 Task: Create a due date automation trigger when advanced on, on the tuesday after a card is due add content with a description starting with resumeat 11:00 AM.
Action: Mouse moved to (1109, 92)
Screenshot: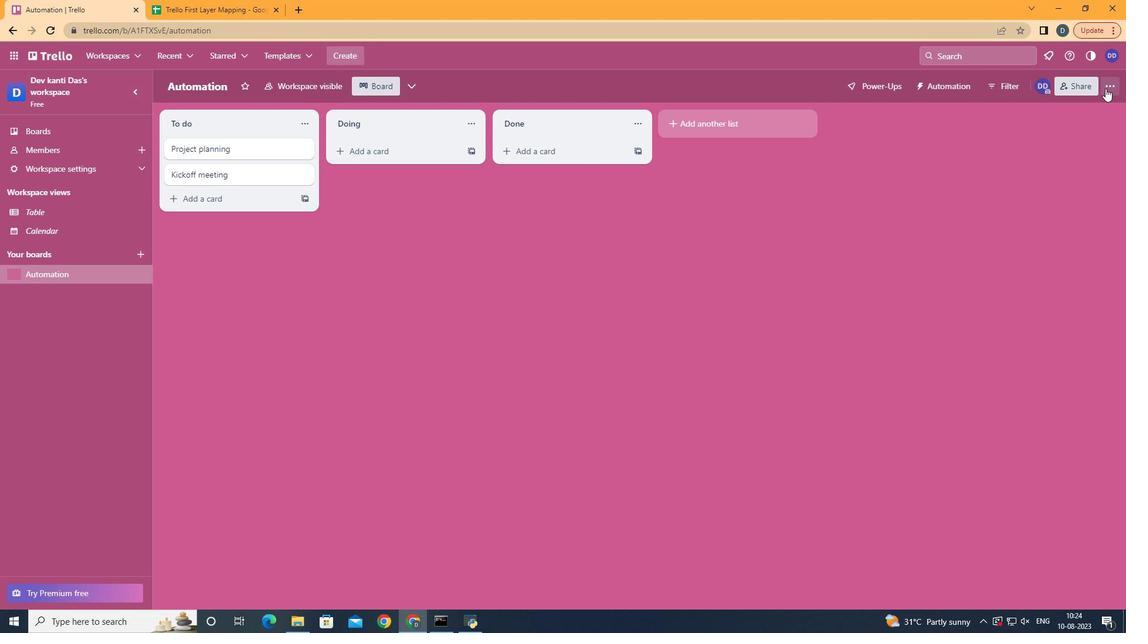 
Action: Mouse pressed left at (1109, 92)
Screenshot: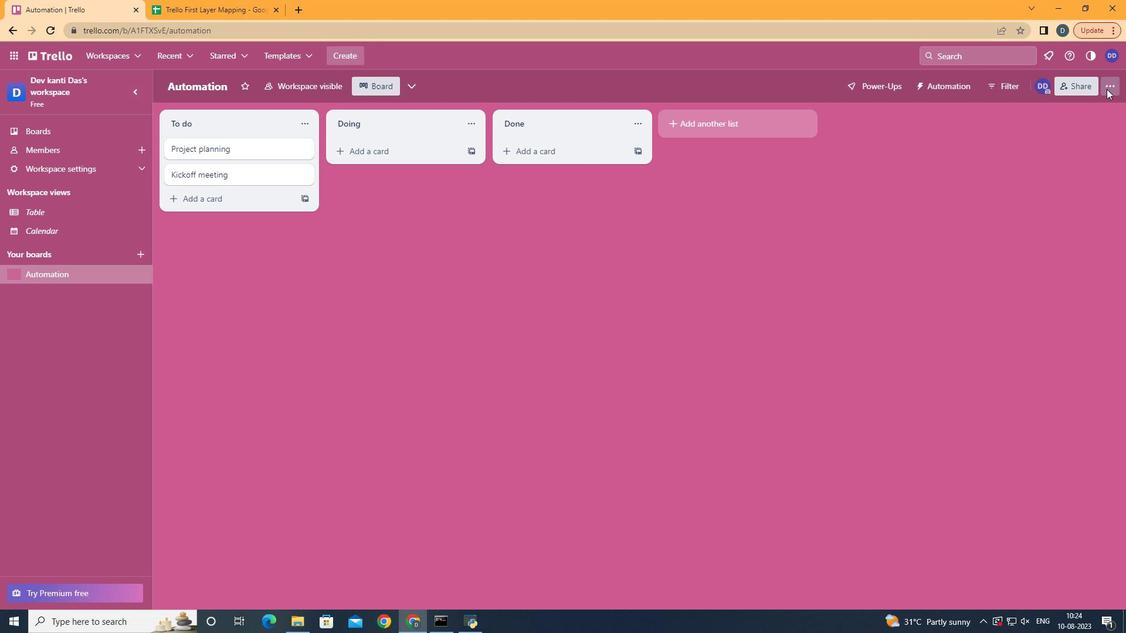 
Action: Mouse moved to (1064, 242)
Screenshot: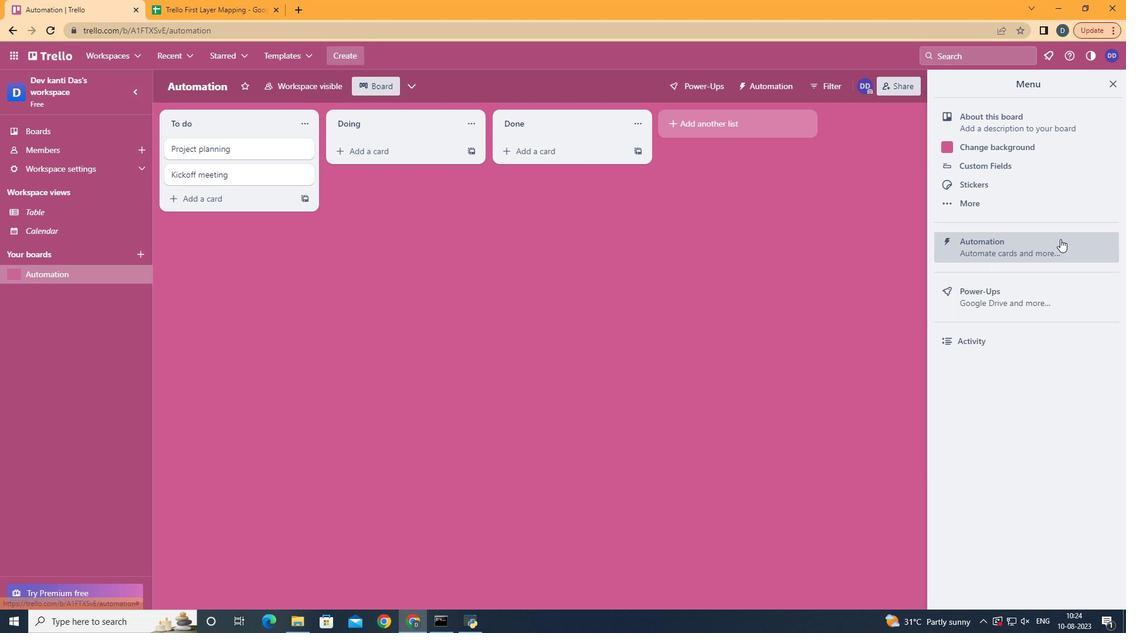 
Action: Mouse pressed left at (1064, 242)
Screenshot: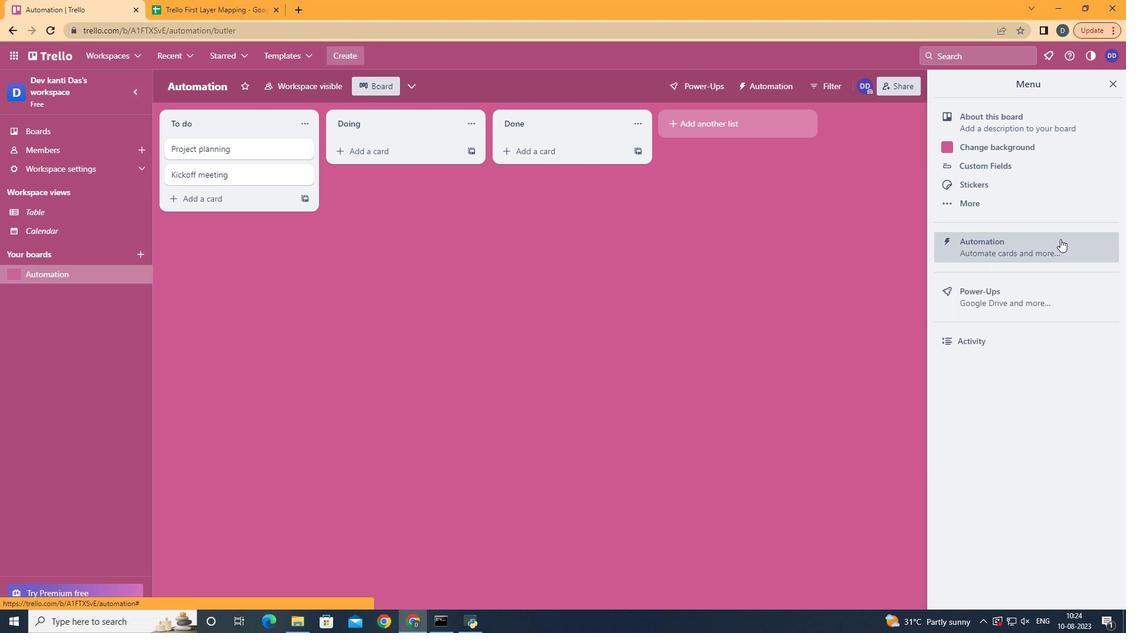 
Action: Mouse moved to (195, 235)
Screenshot: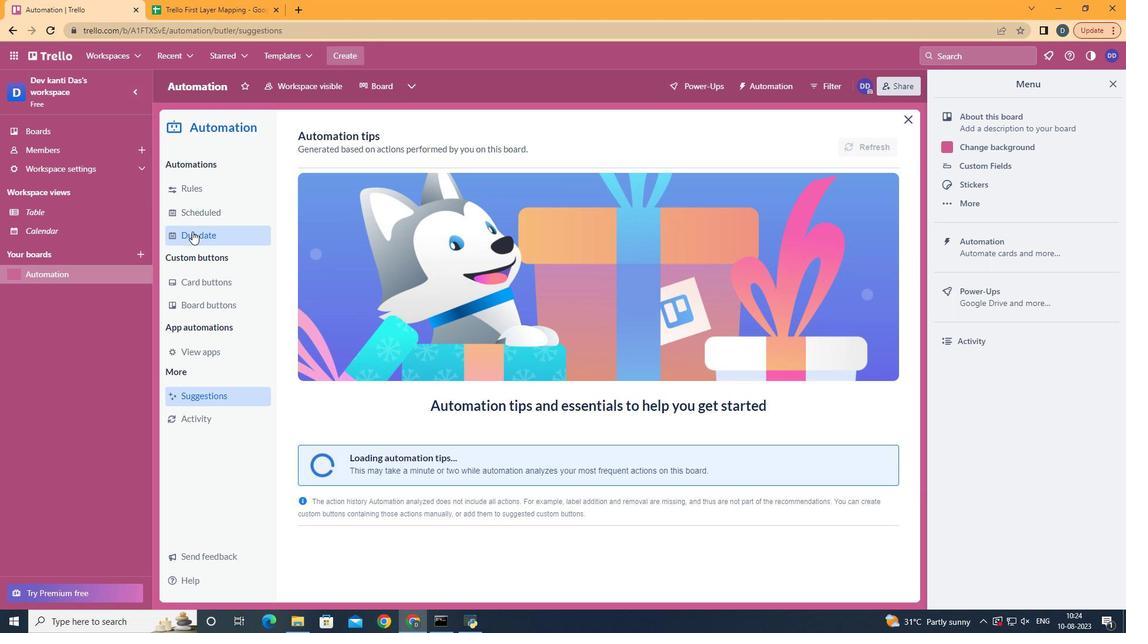 
Action: Mouse pressed left at (195, 235)
Screenshot: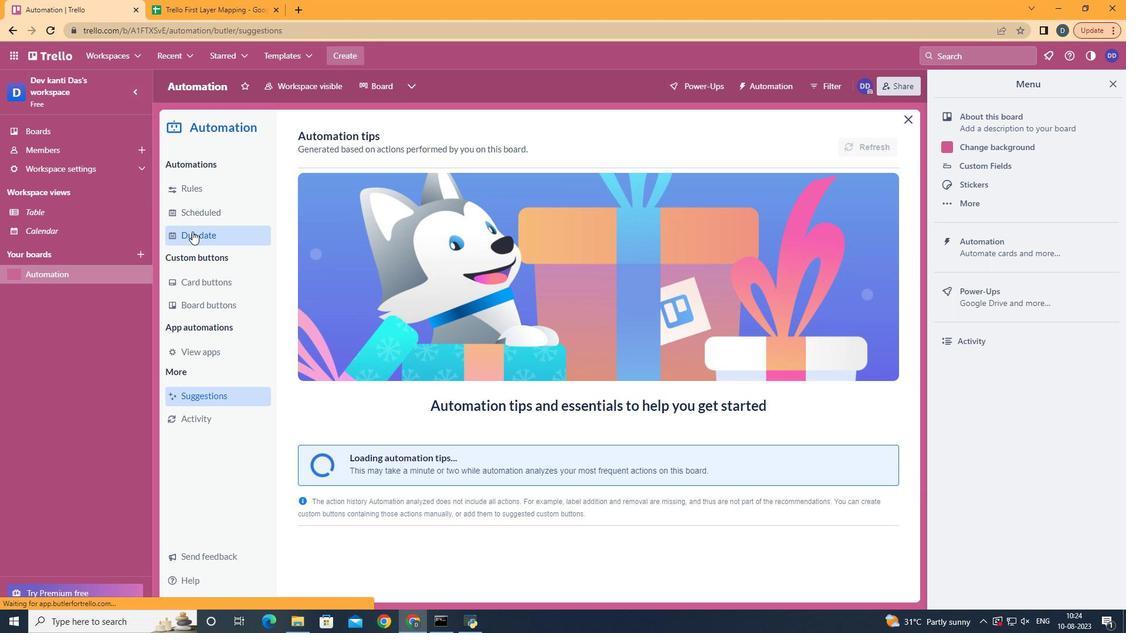 
Action: Mouse moved to (840, 143)
Screenshot: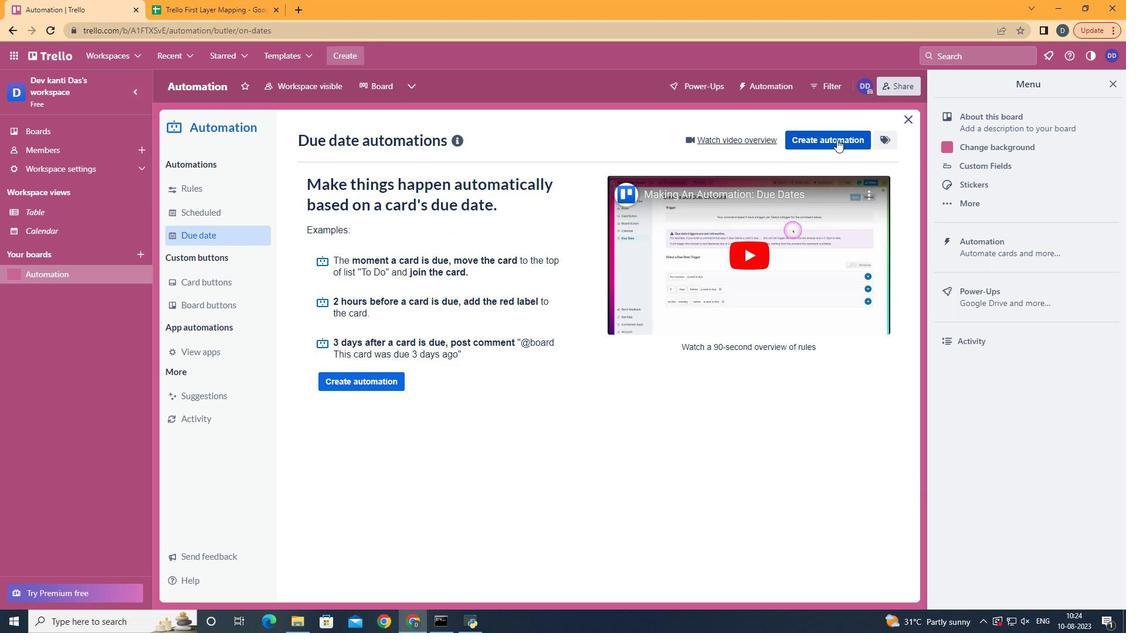 
Action: Mouse pressed left at (840, 143)
Screenshot: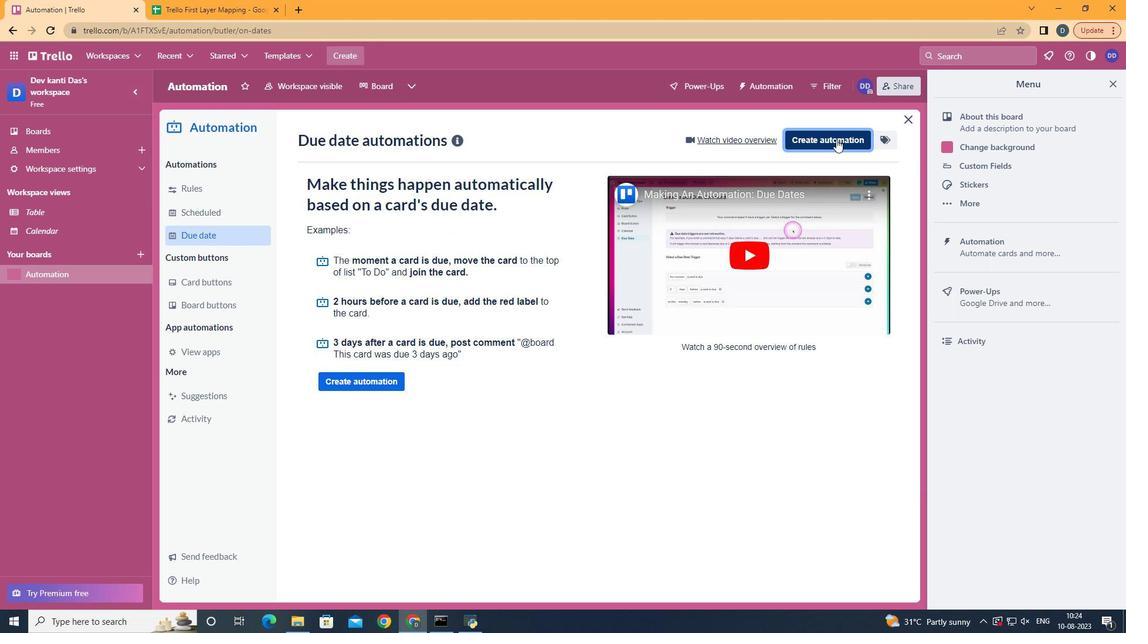 
Action: Mouse moved to (646, 254)
Screenshot: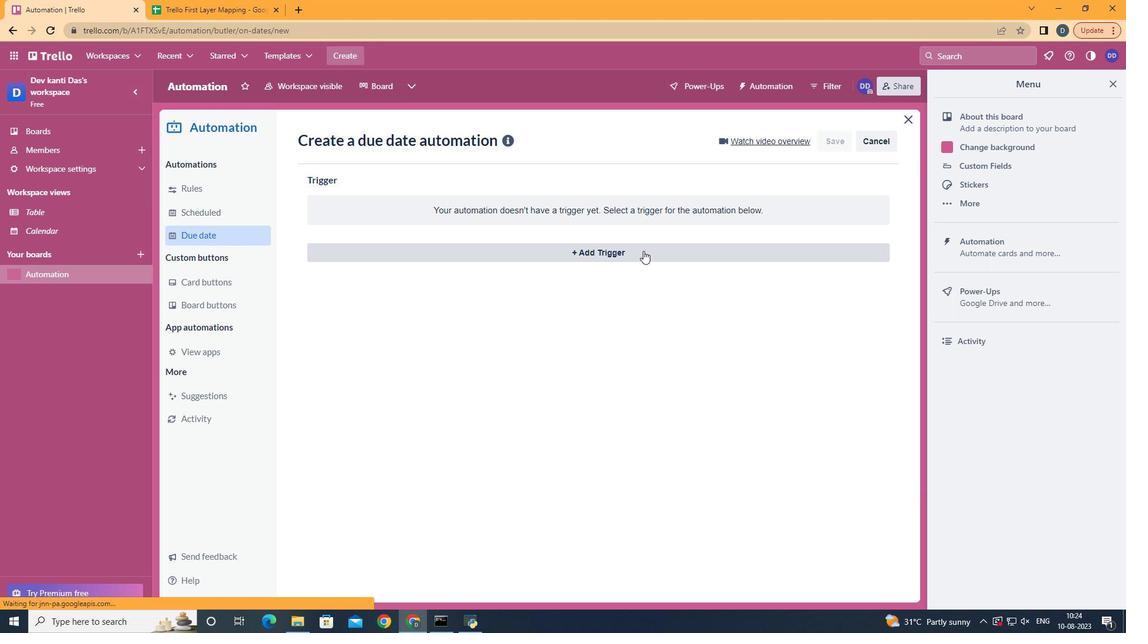 
Action: Mouse pressed left at (646, 254)
Screenshot: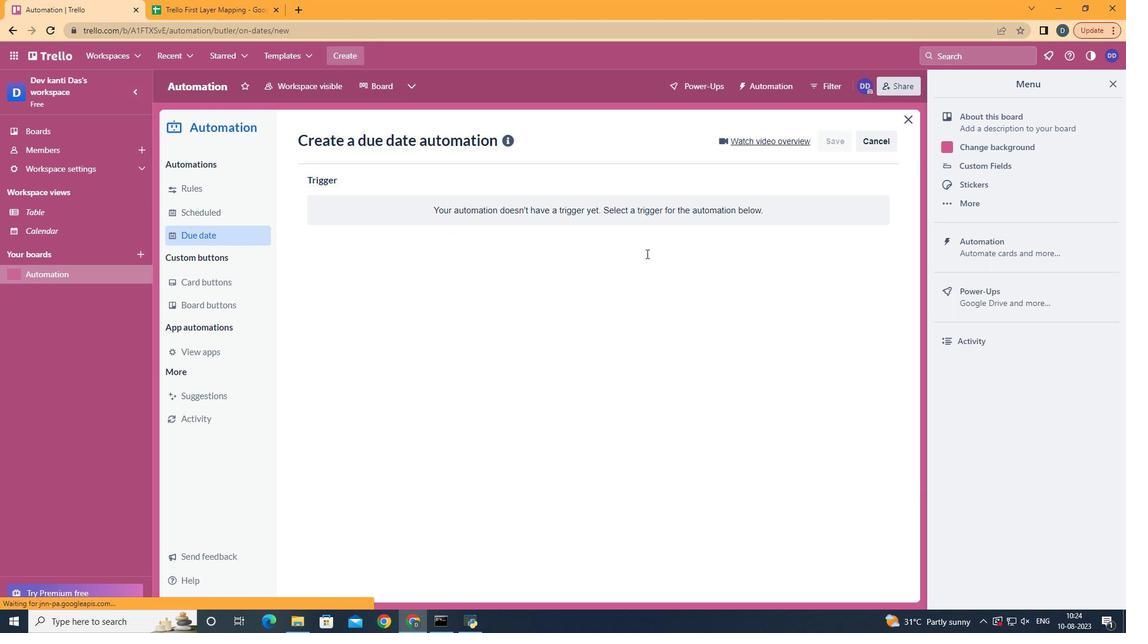 
Action: Mouse moved to (387, 334)
Screenshot: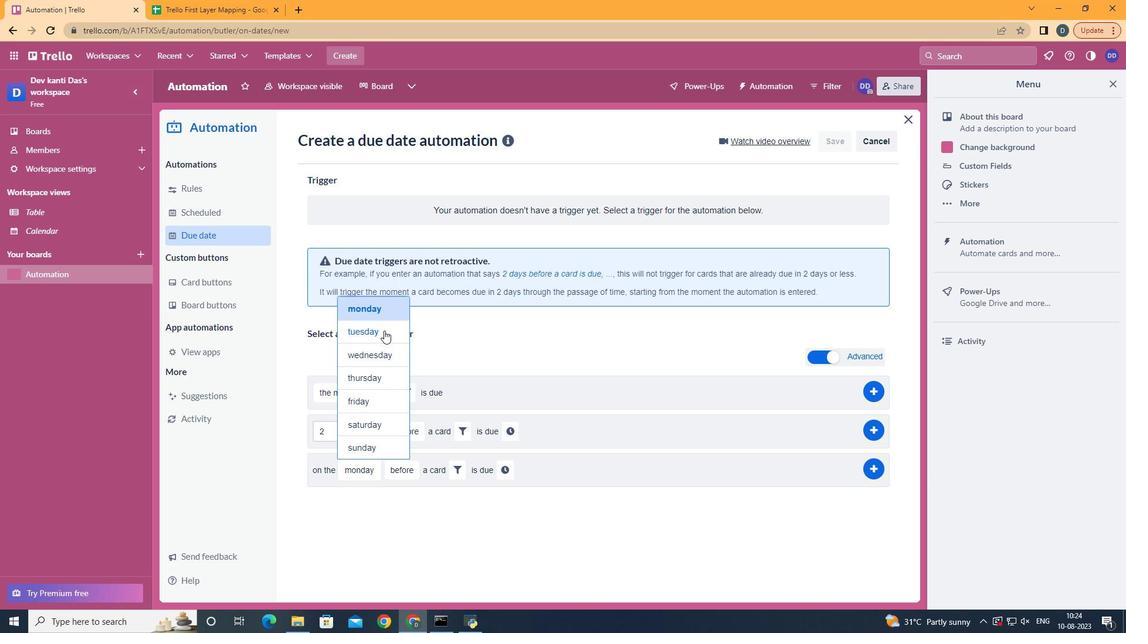 
Action: Mouse pressed left at (387, 334)
Screenshot: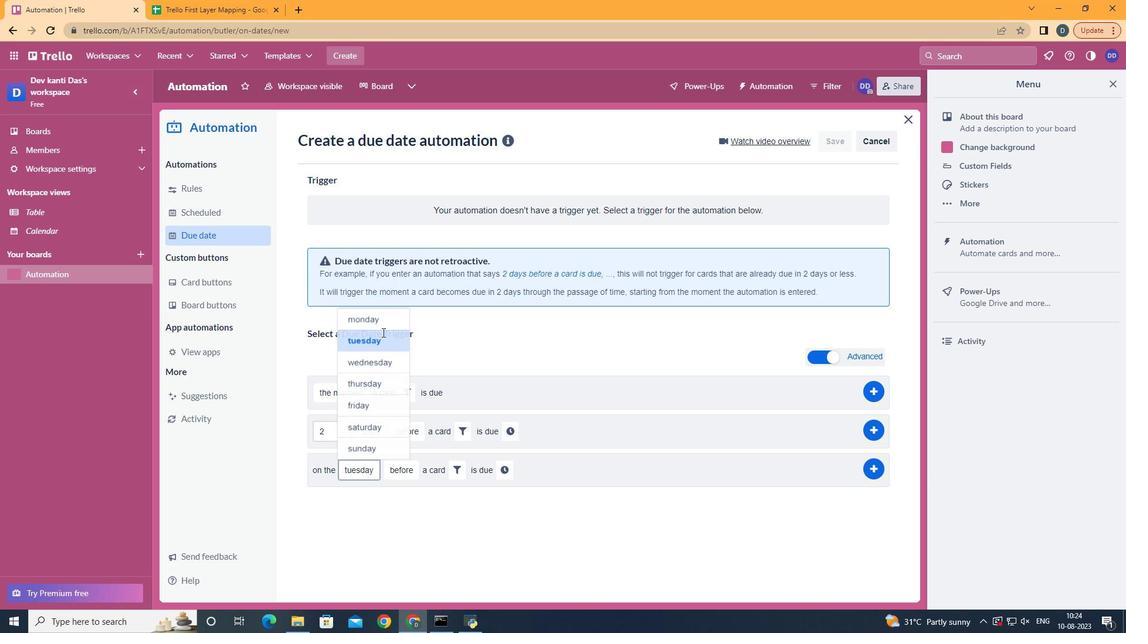 
Action: Mouse moved to (428, 523)
Screenshot: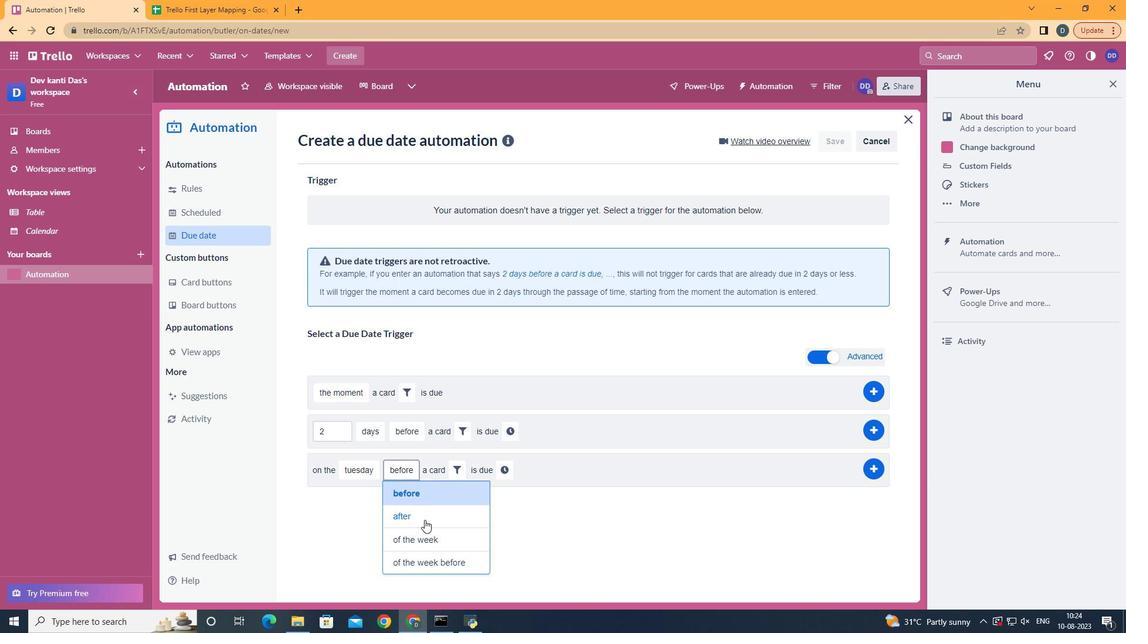 
Action: Mouse pressed left at (428, 523)
Screenshot: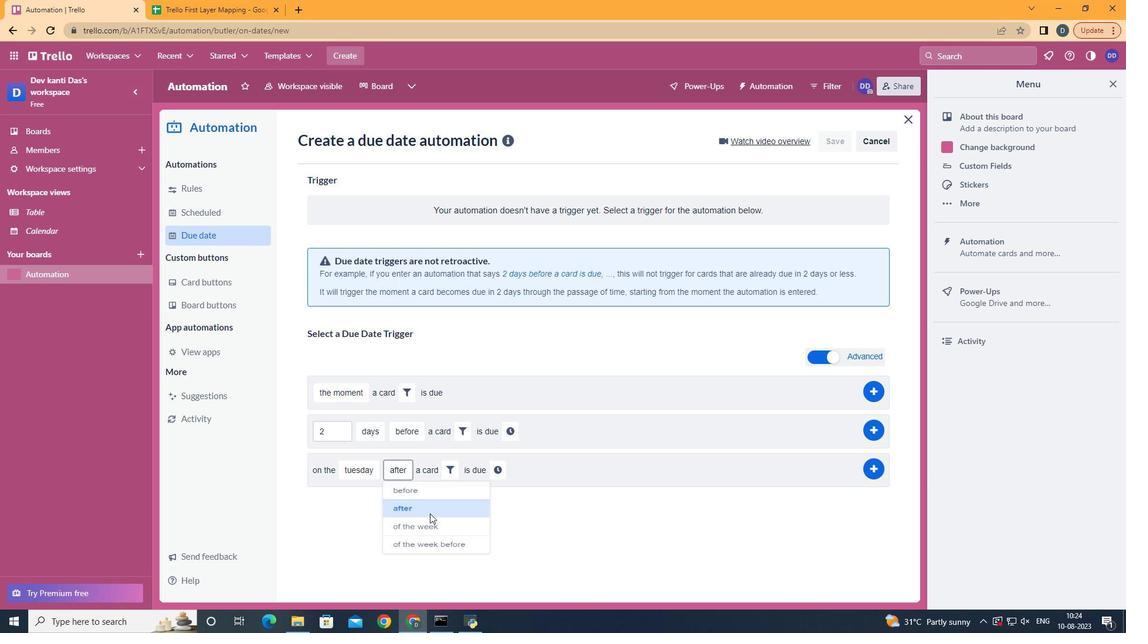 
Action: Mouse moved to (461, 475)
Screenshot: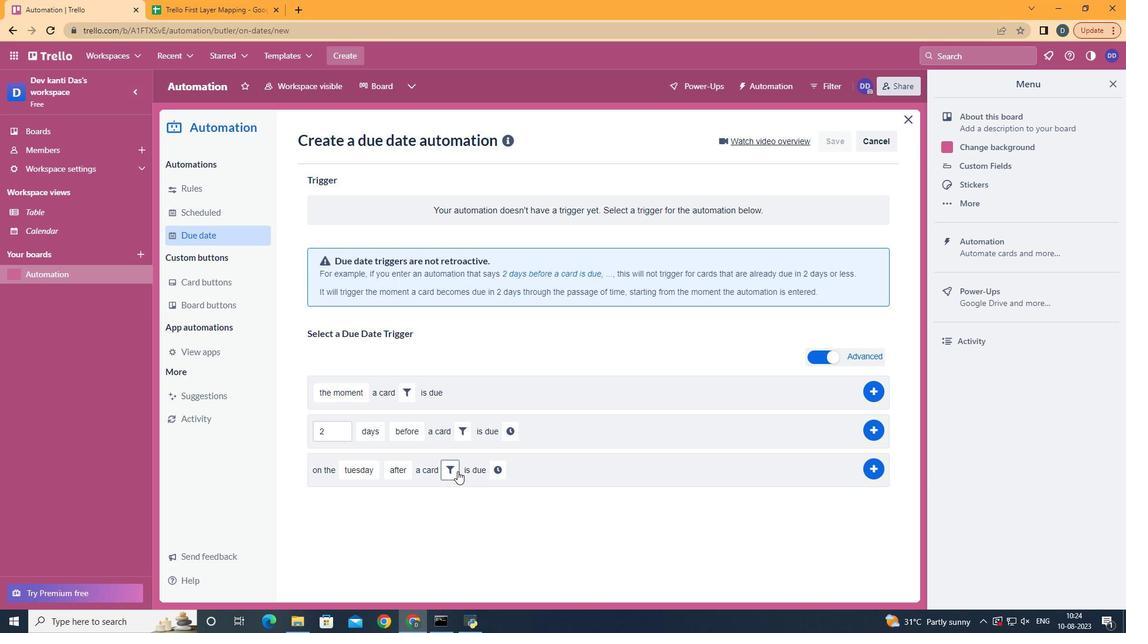
Action: Mouse pressed left at (461, 475)
Screenshot: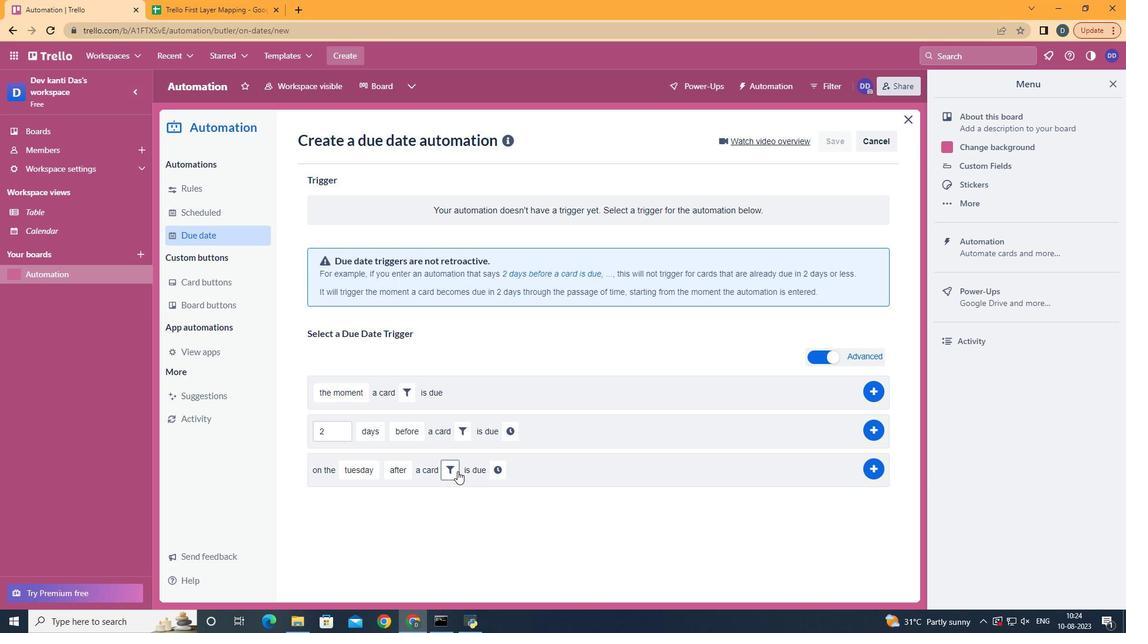 
Action: Mouse moved to (596, 507)
Screenshot: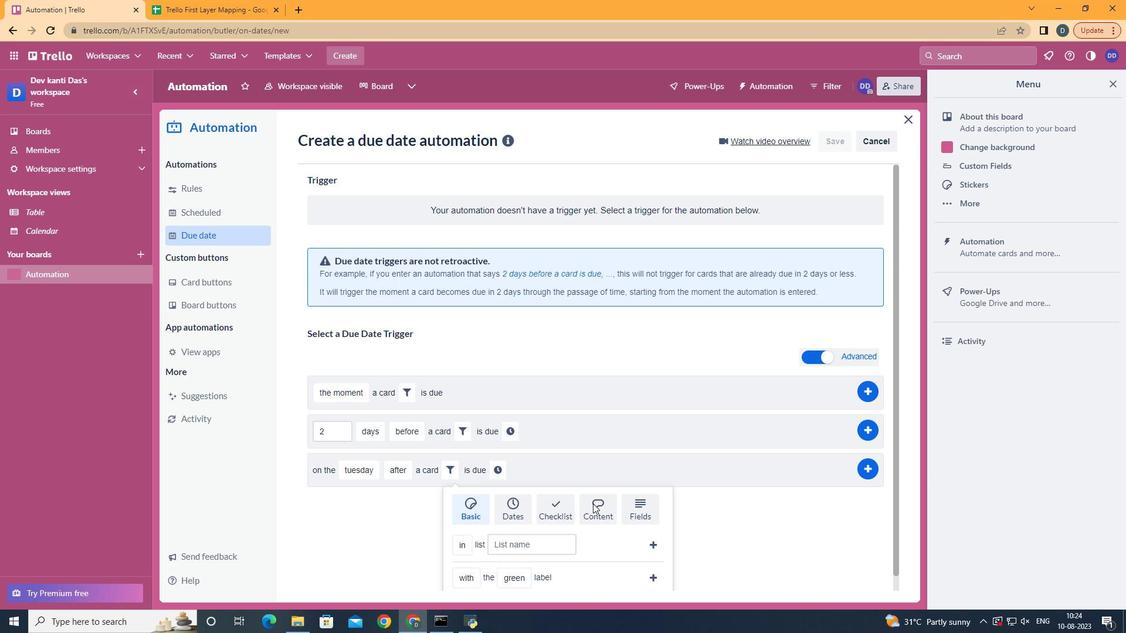 
Action: Mouse pressed left at (596, 507)
Screenshot: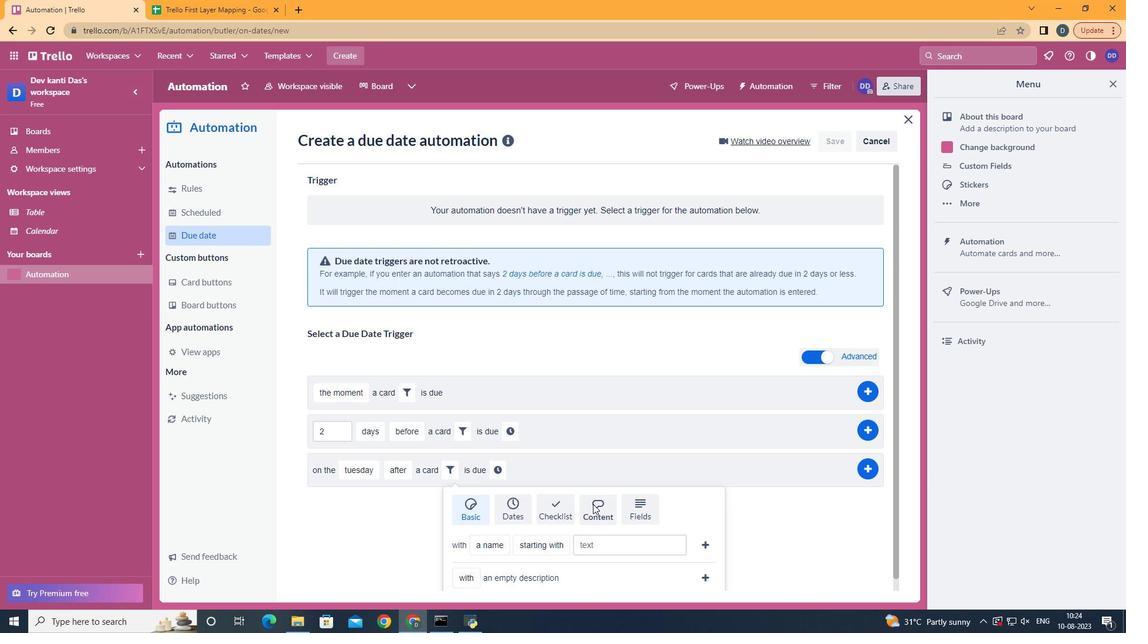 
Action: Mouse moved to (520, 500)
Screenshot: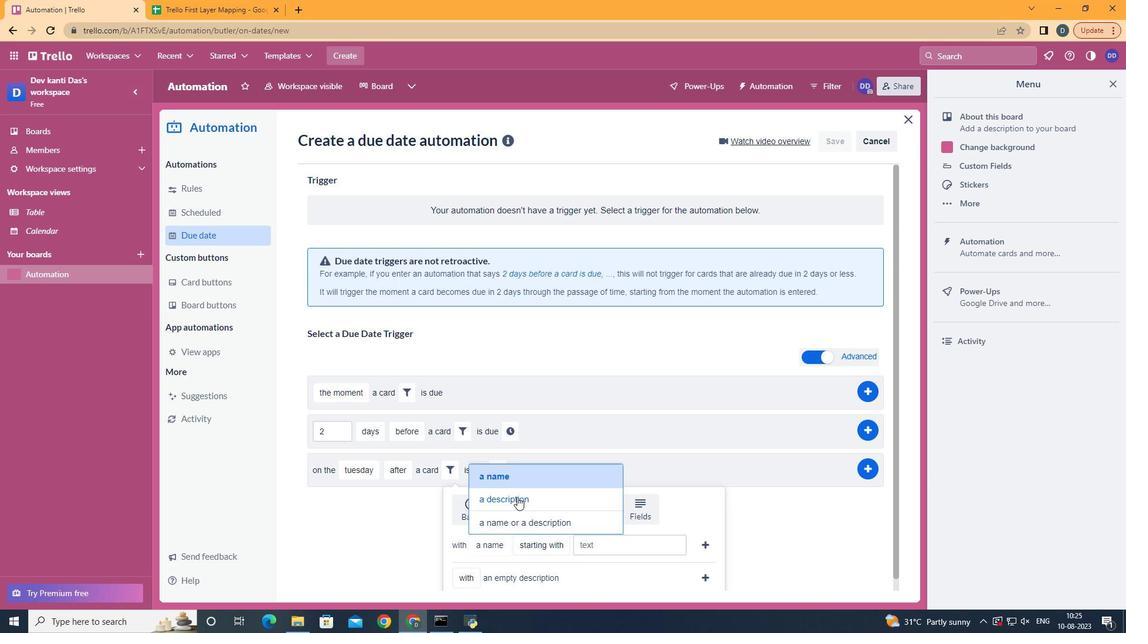 
Action: Mouse pressed left at (520, 500)
Screenshot: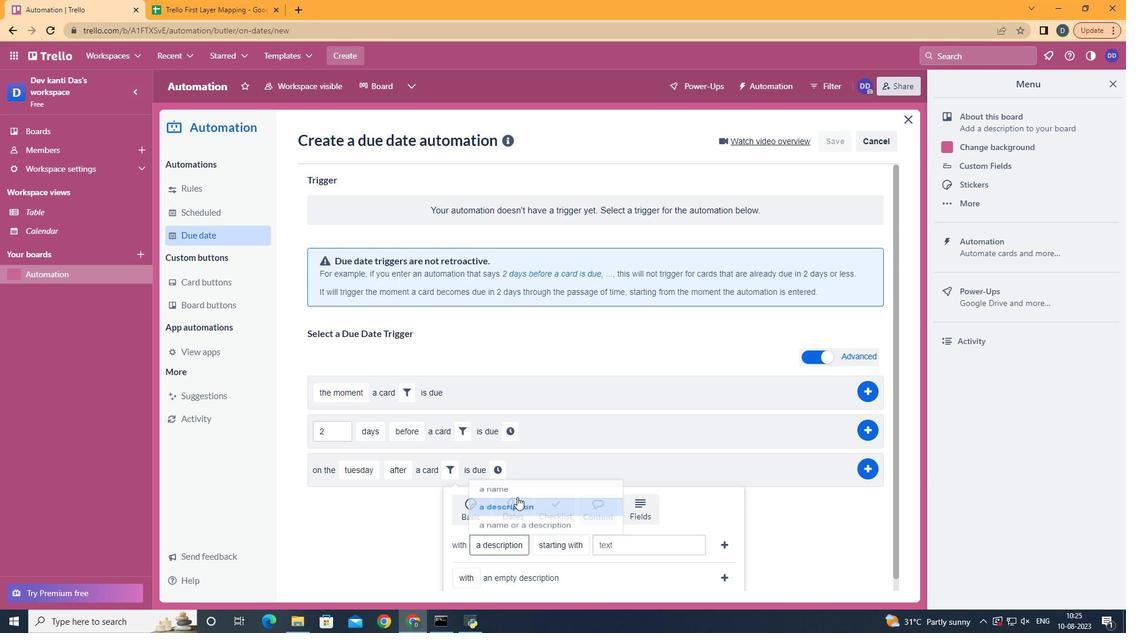 
Action: Mouse moved to (587, 404)
Screenshot: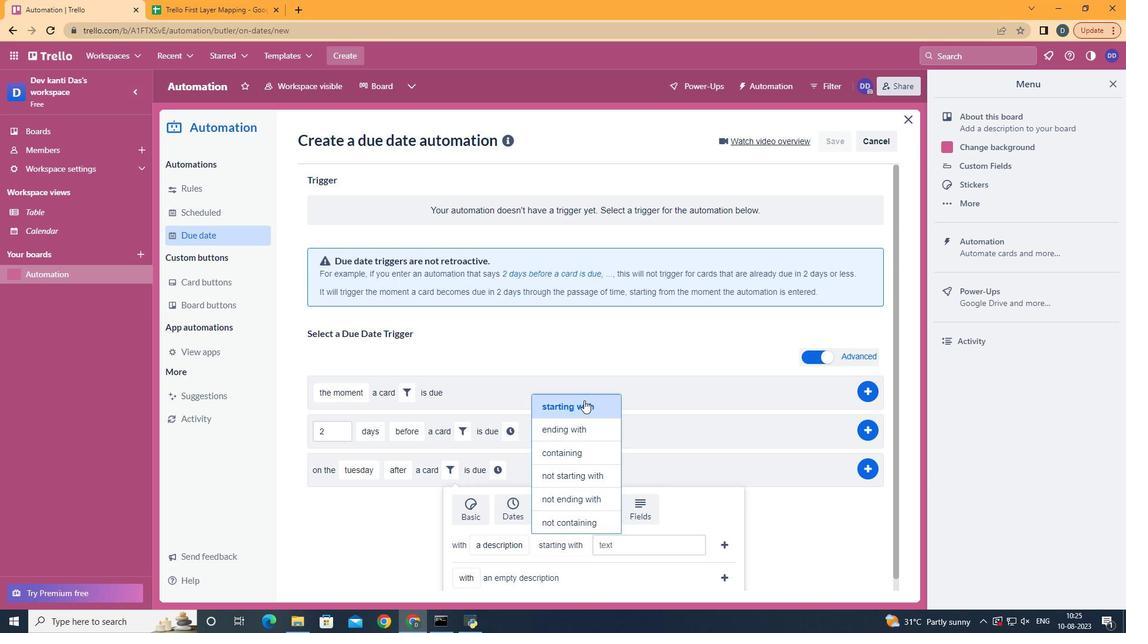 
Action: Mouse pressed left at (587, 404)
Screenshot: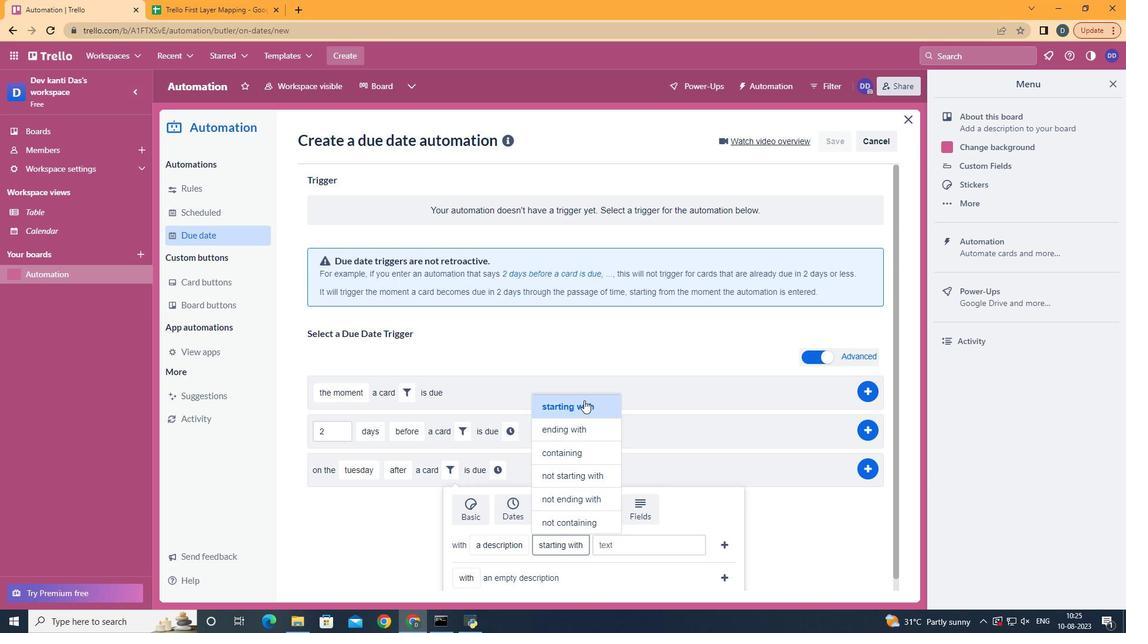 
Action: Mouse moved to (641, 547)
Screenshot: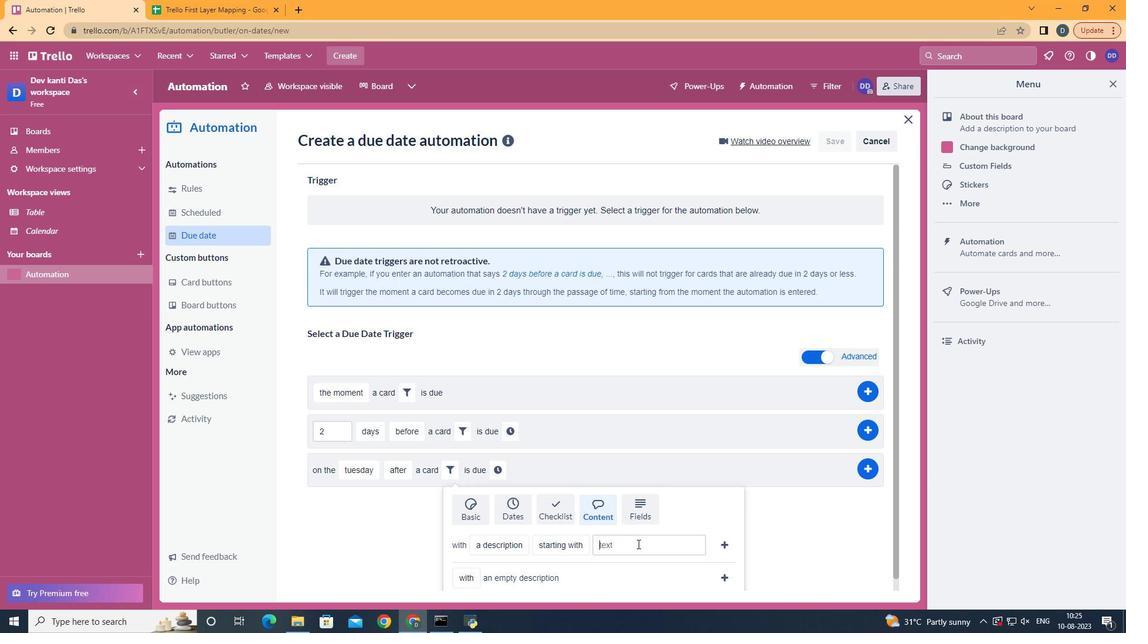 
Action: Mouse pressed left at (641, 547)
Screenshot: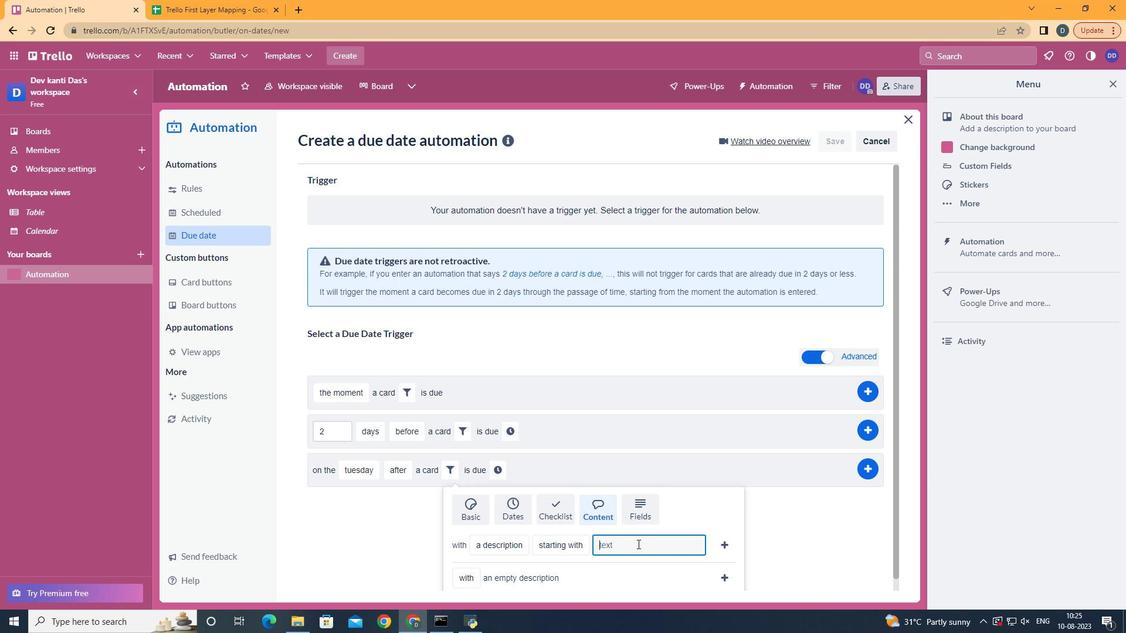 
Action: Key pressed resume
Screenshot: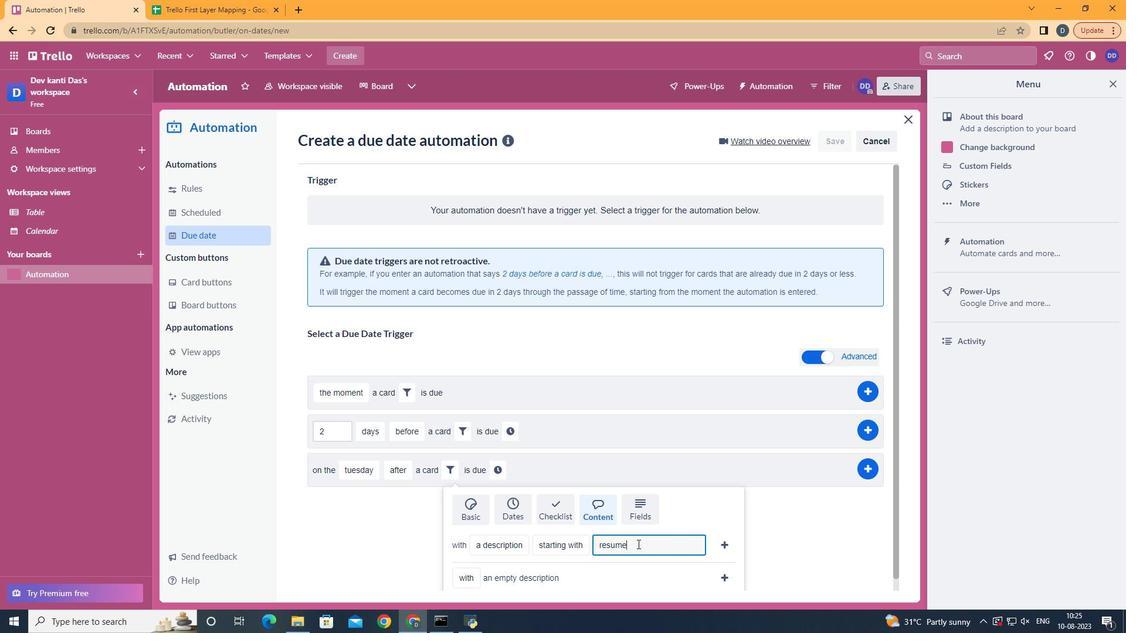 
Action: Mouse moved to (726, 550)
Screenshot: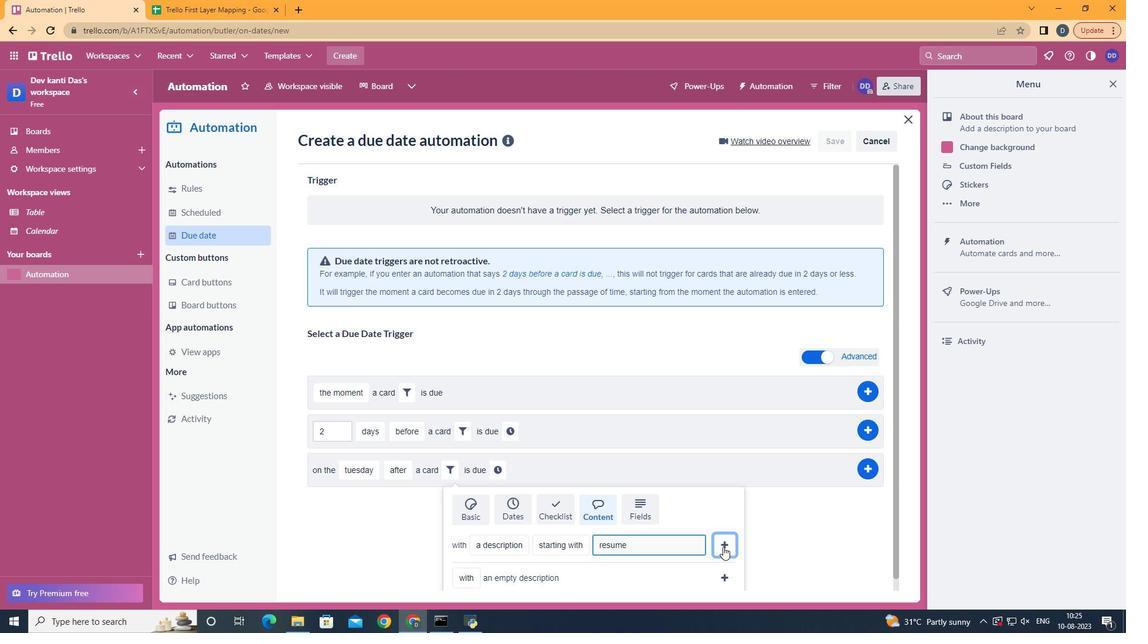
Action: Mouse pressed left at (726, 550)
Screenshot: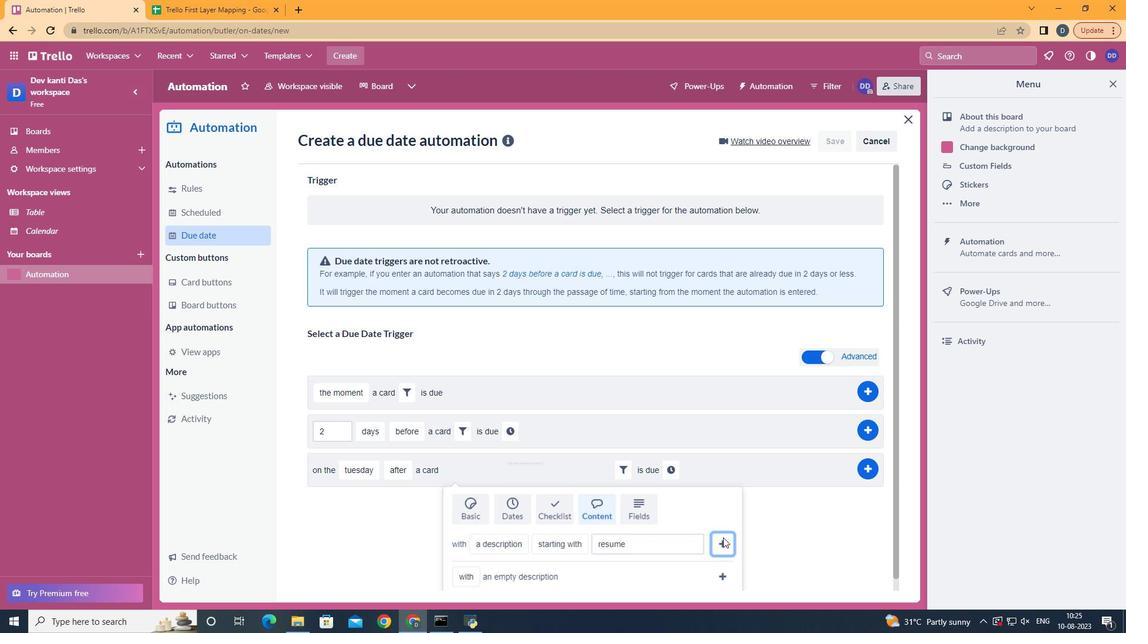 
Action: Mouse moved to (669, 476)
Screenshot: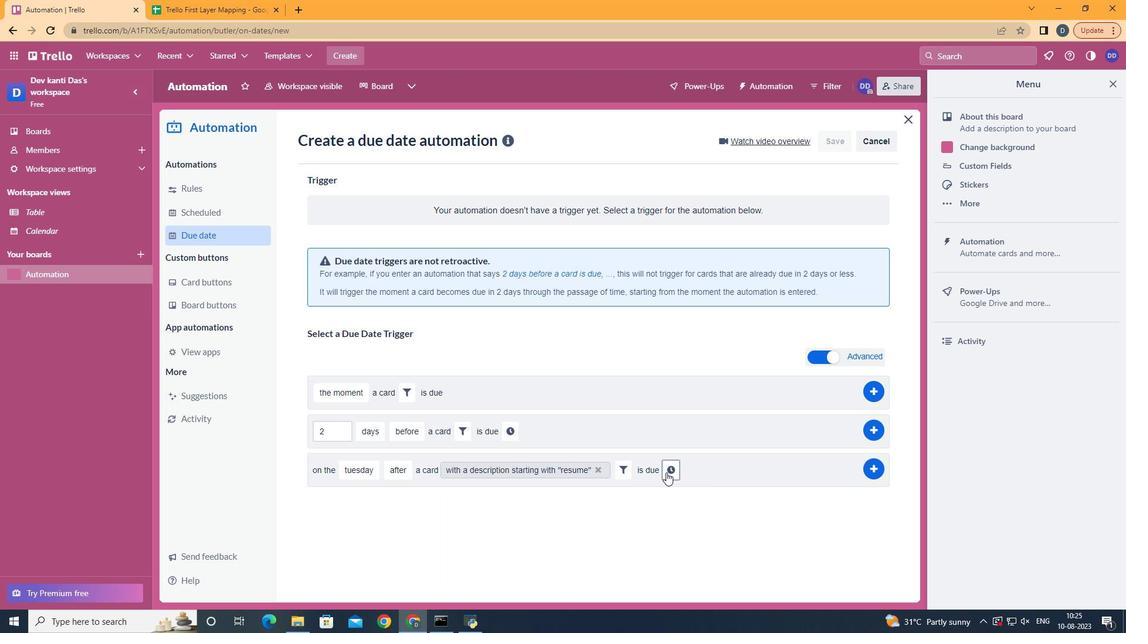 
Action: Mouse pressed left at (669, 476)
Screenshot: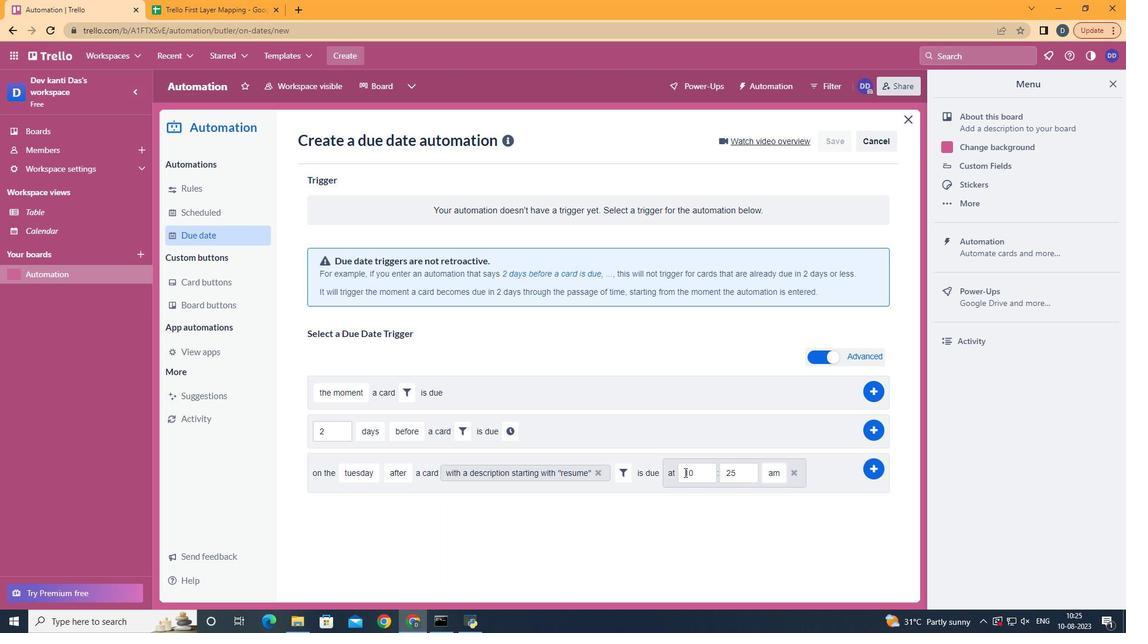 
Action: Mouse moved to (706, 476)
Screenshot: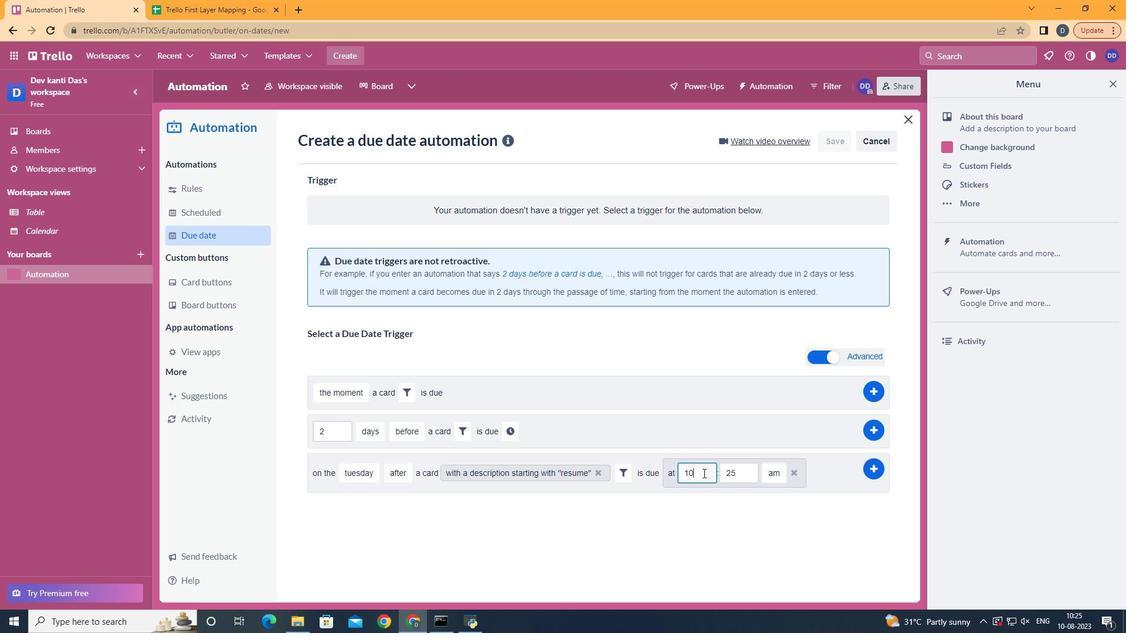 
Action: Mouse pressed left at (706, 476)
Screenshot: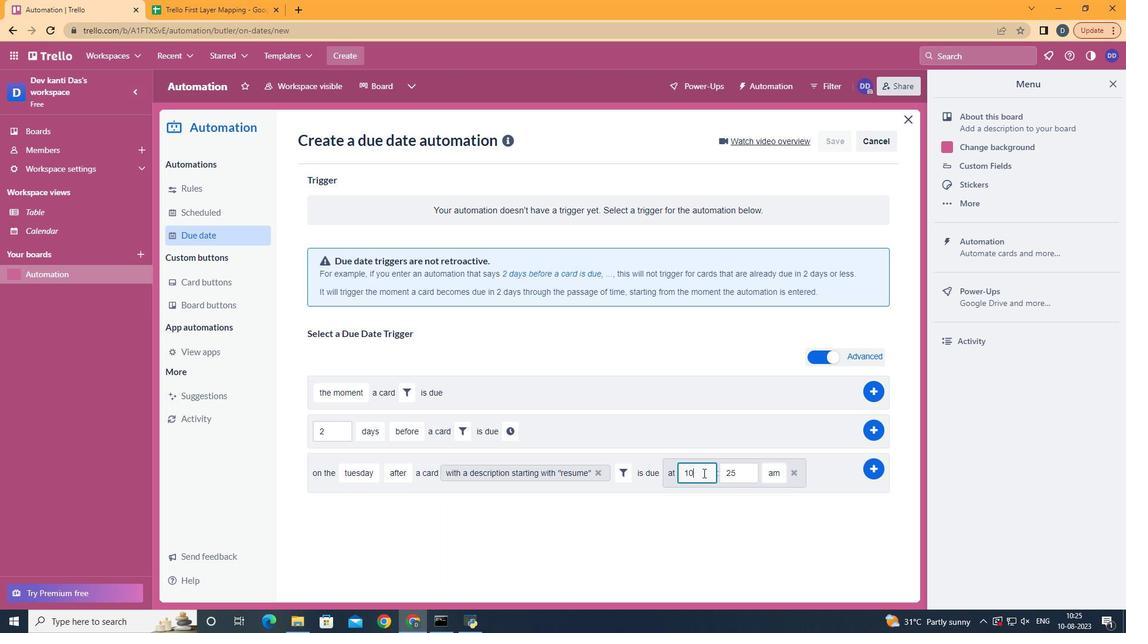 
Action: Key pressed <Key.backspace>1
Screenshot: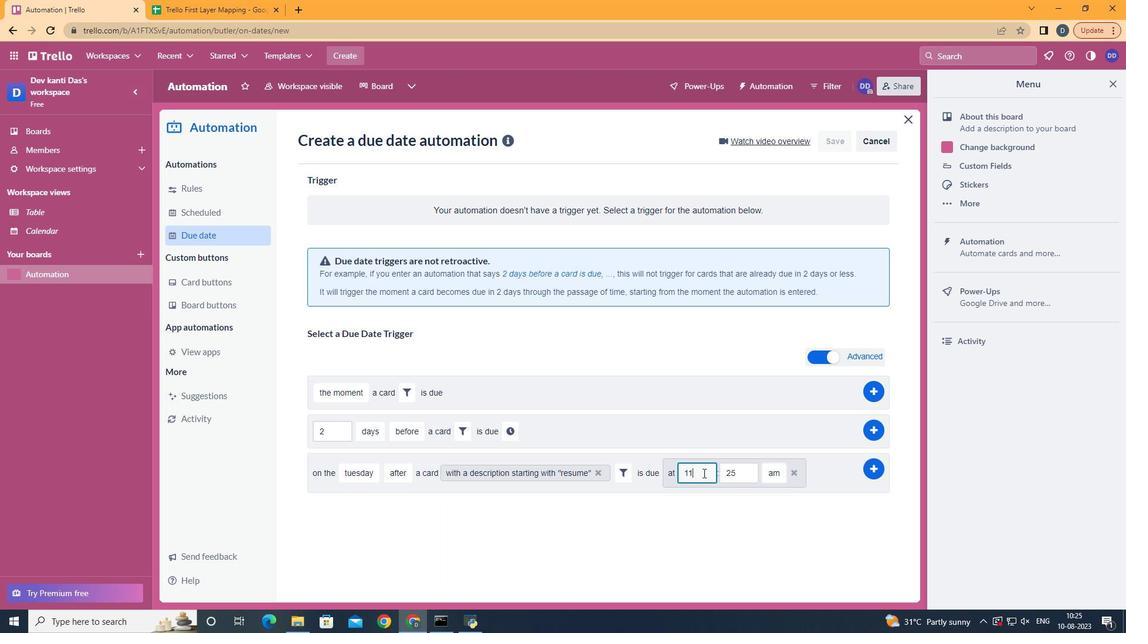 
Action: Mouse moved to (739, 482)
Screenshot: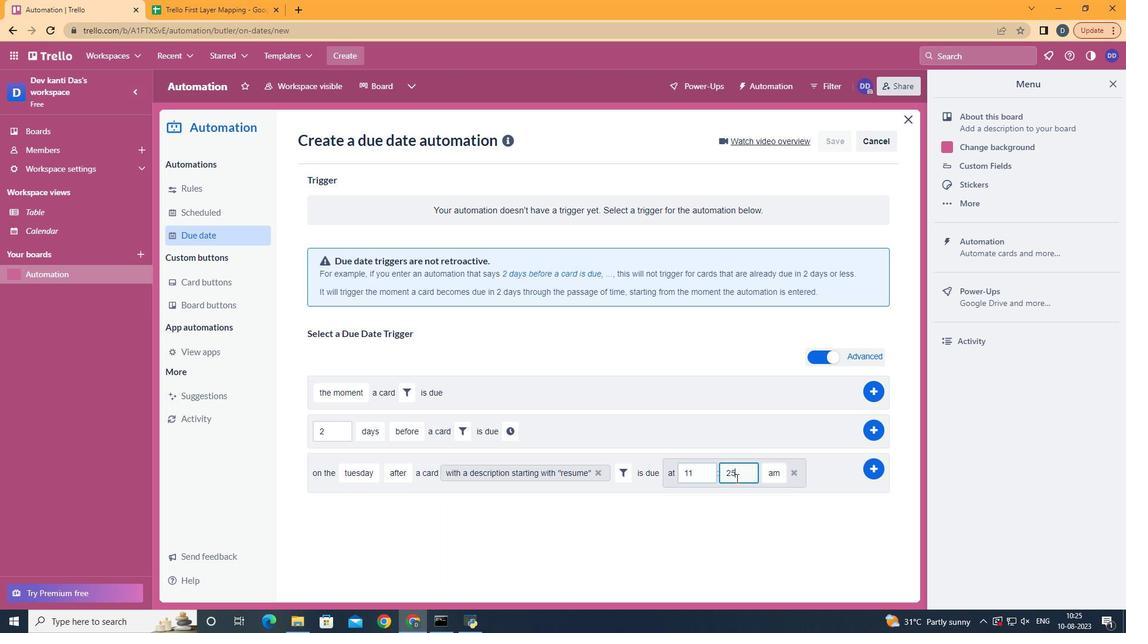 
Action: Mouse pressed left at (739, 482)
Screenshot: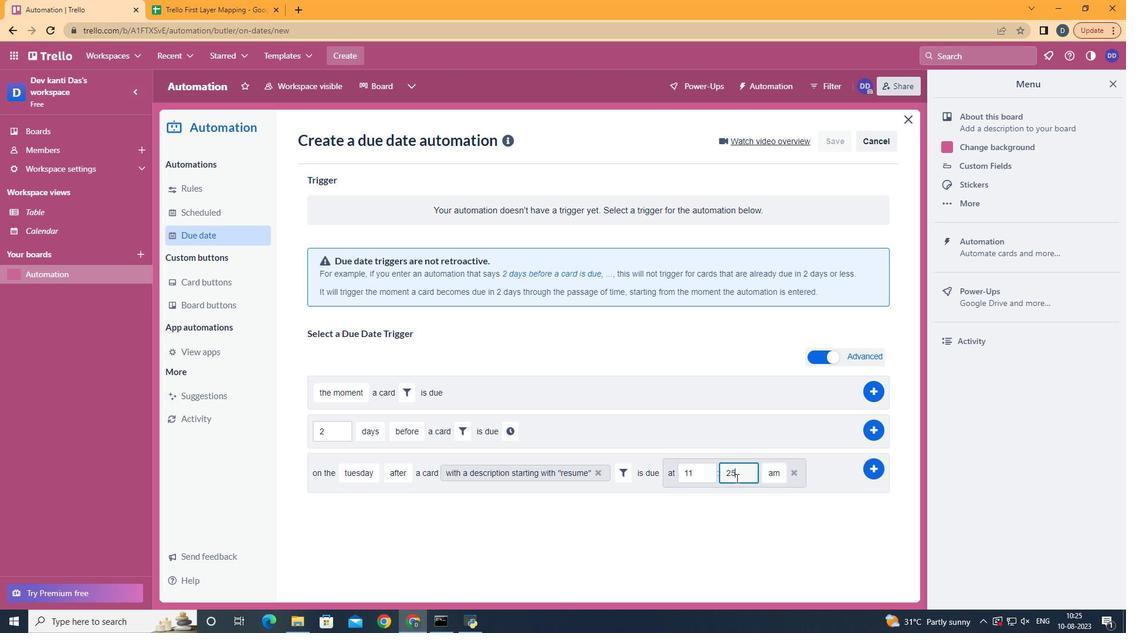 
Action: Key pressed <Key.backspace><Key.backspace>00
Screenshot: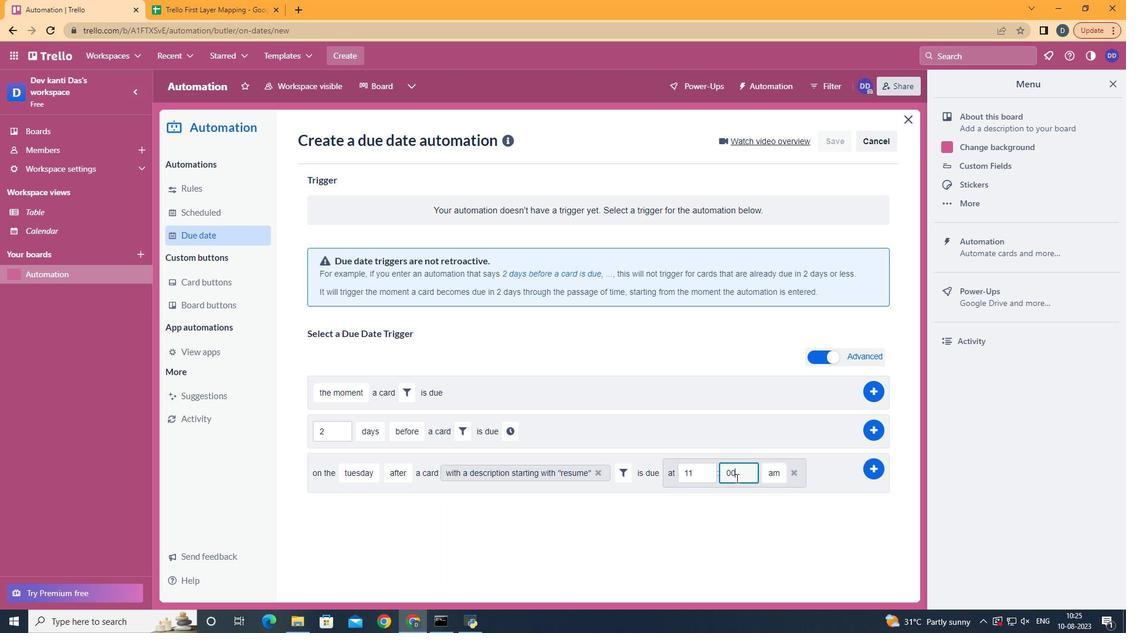 
Action: Mouse moved to (875, 468)
Screenshot: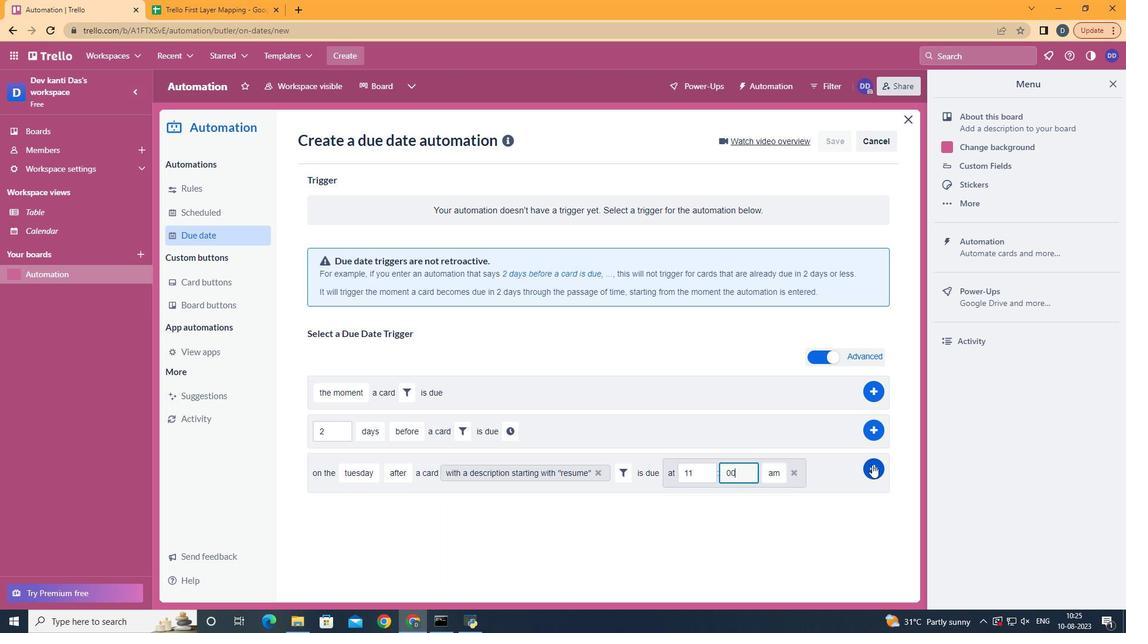 
Action: Mouse pressed left at (875, 468)
Screenshot: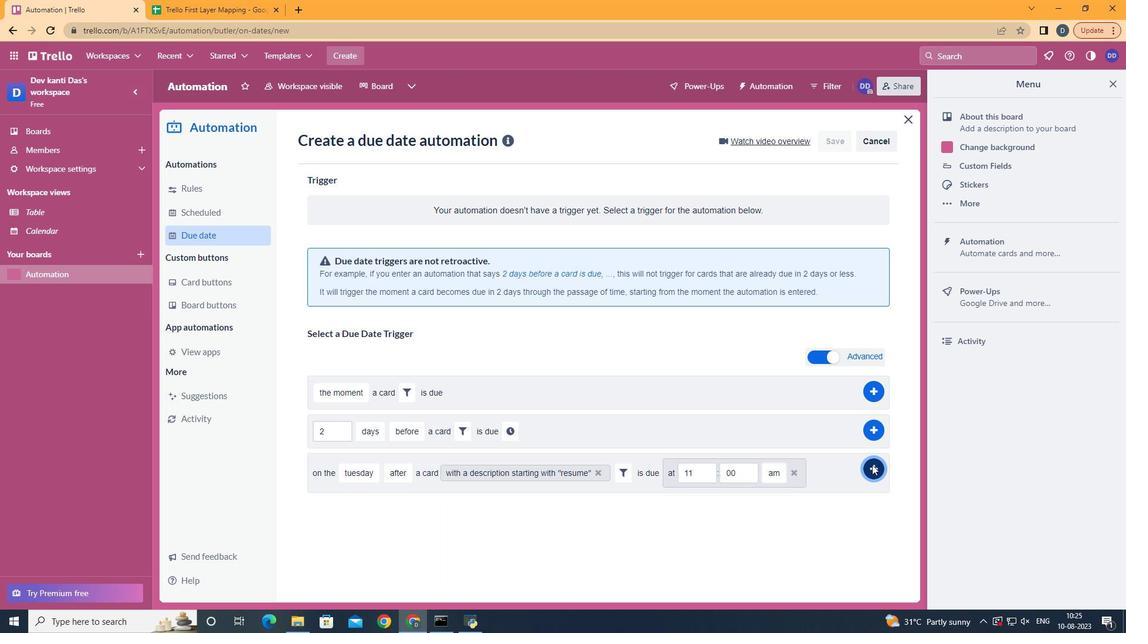 
Action: Mouse moved to (587, 348)
Screenshot: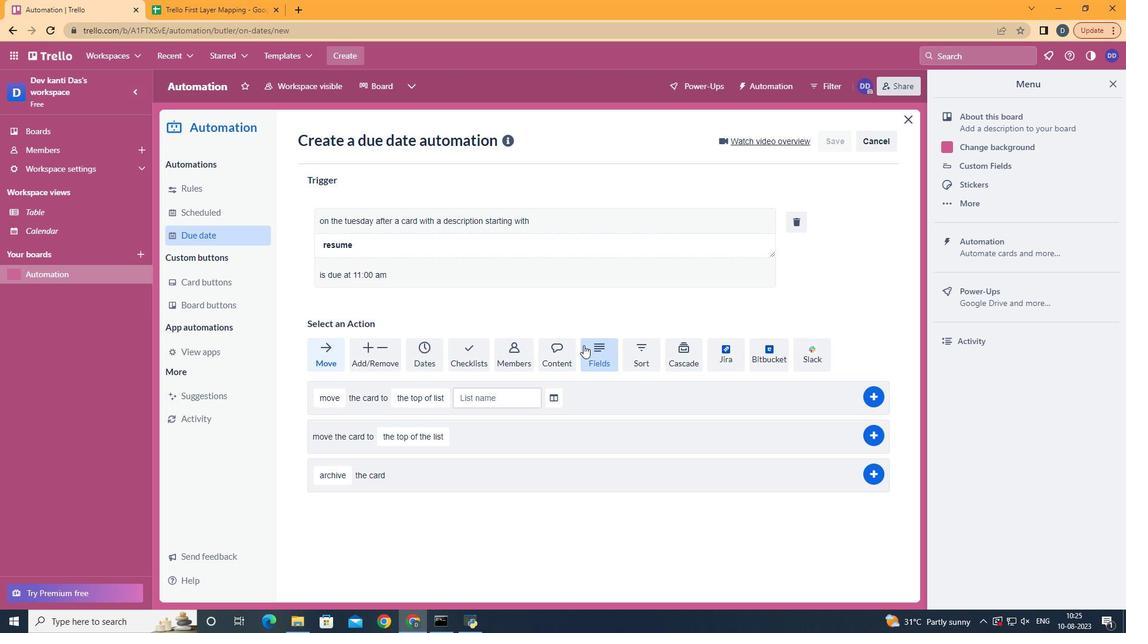 
